 Task: Add the task  Upgrade and migrate company file storage to a cloud-based solution to the section Burnout Burner in the project AgileFlow and add a Due Date to the respective task as 2023/10/04
Action: Mouse moved to (40, 411)
Screenshot: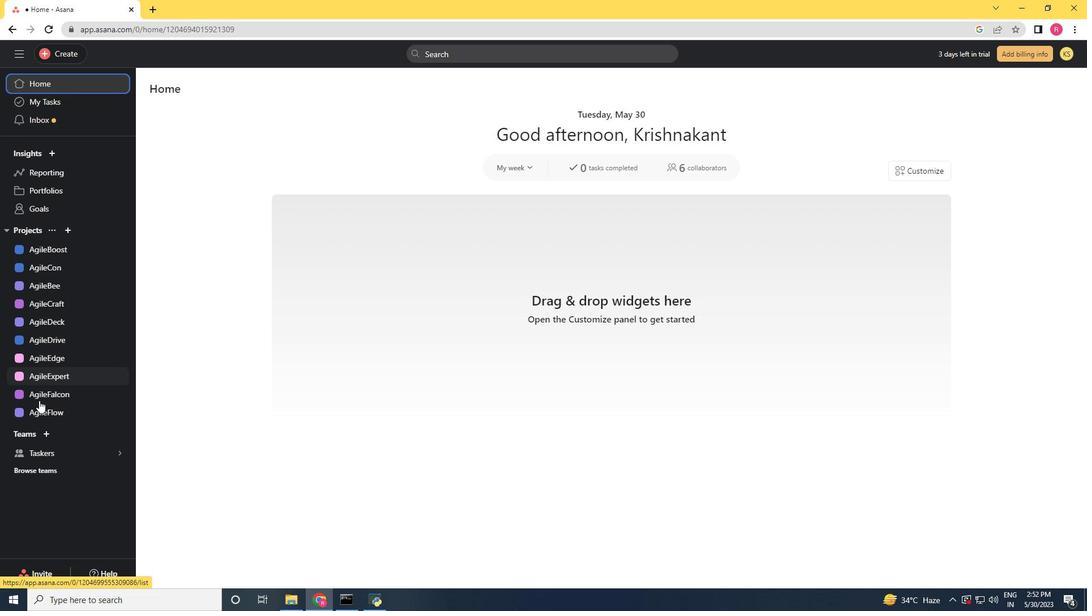 
Action: Mouse pressed left at (40, 411)
Screenshot: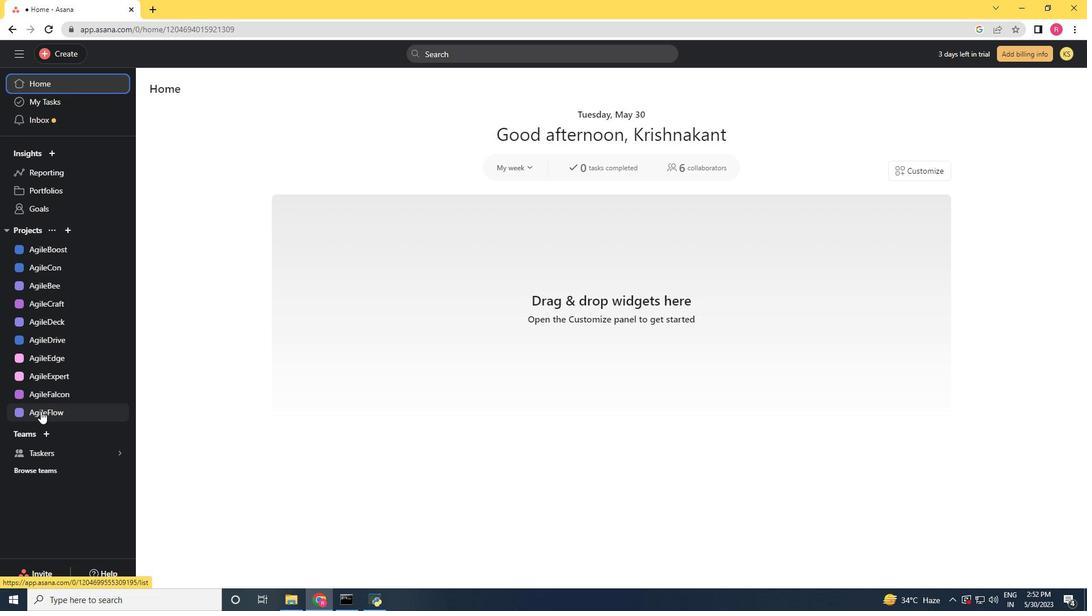 
Action: Mouse moved to (396, 400)
Screenshot: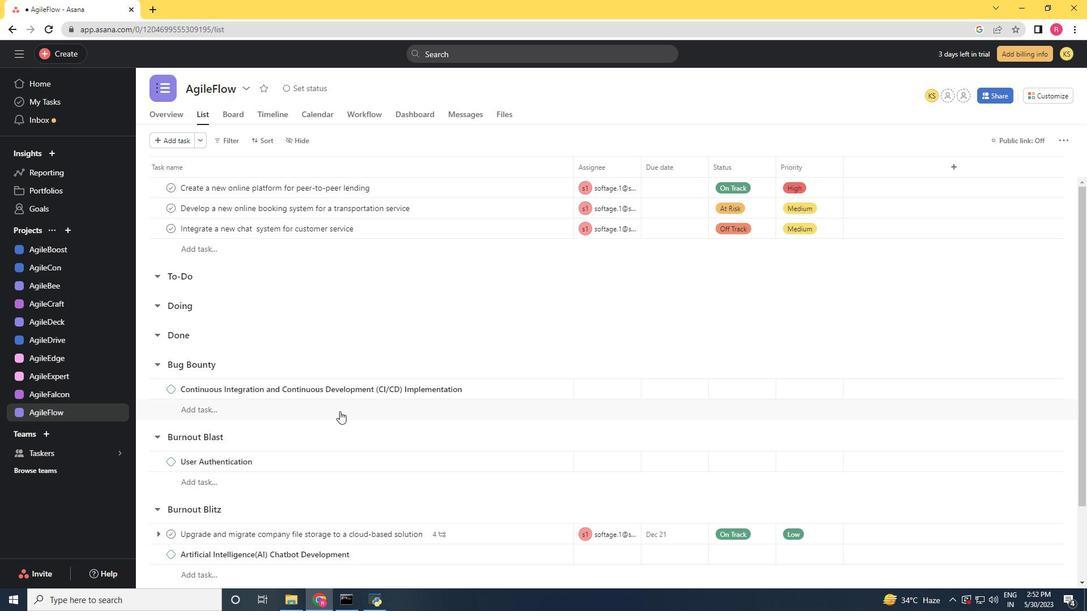 
Action: Mouse scrolled (396, 400) with delta (0, 0)
Screenshot: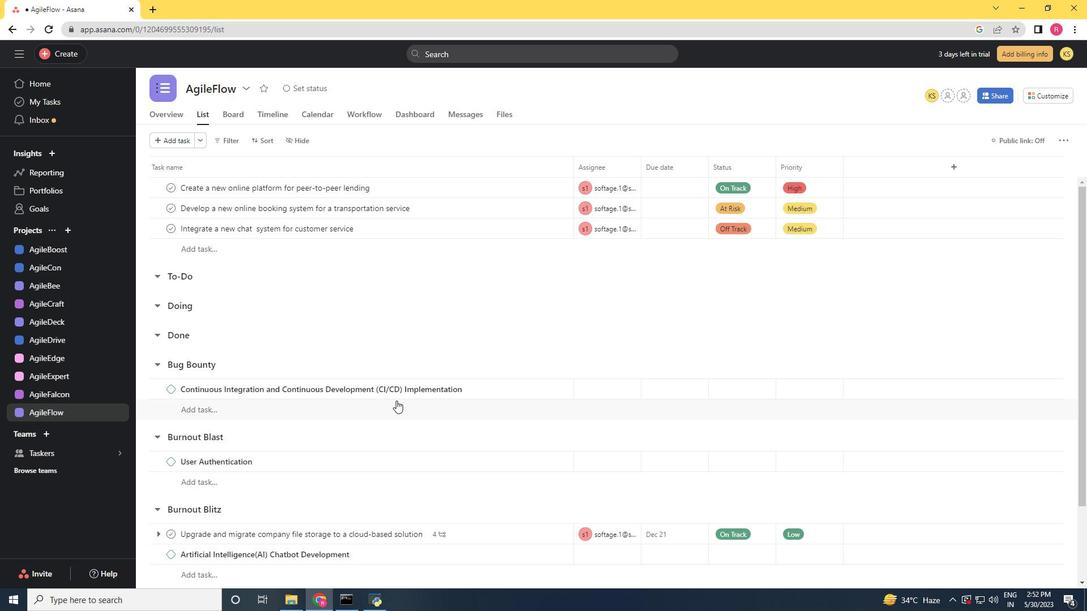 
Action: Mouse scrolled (396, 400) with delta (0, 0)
Screenshot: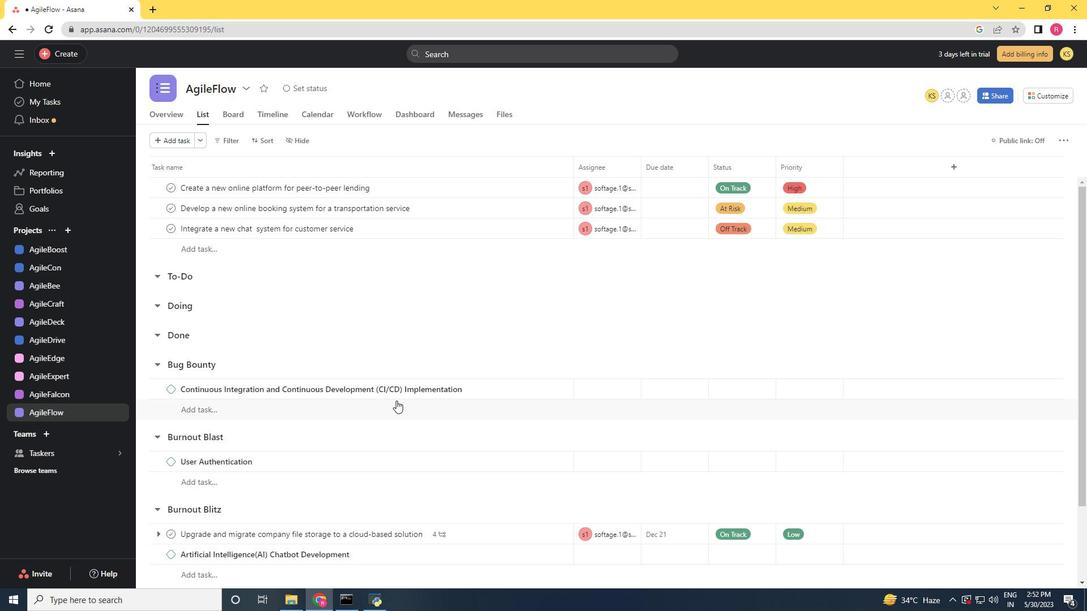 
Action: Mouse scrolled (396, 400) with delta (0, 0)
Screenshot: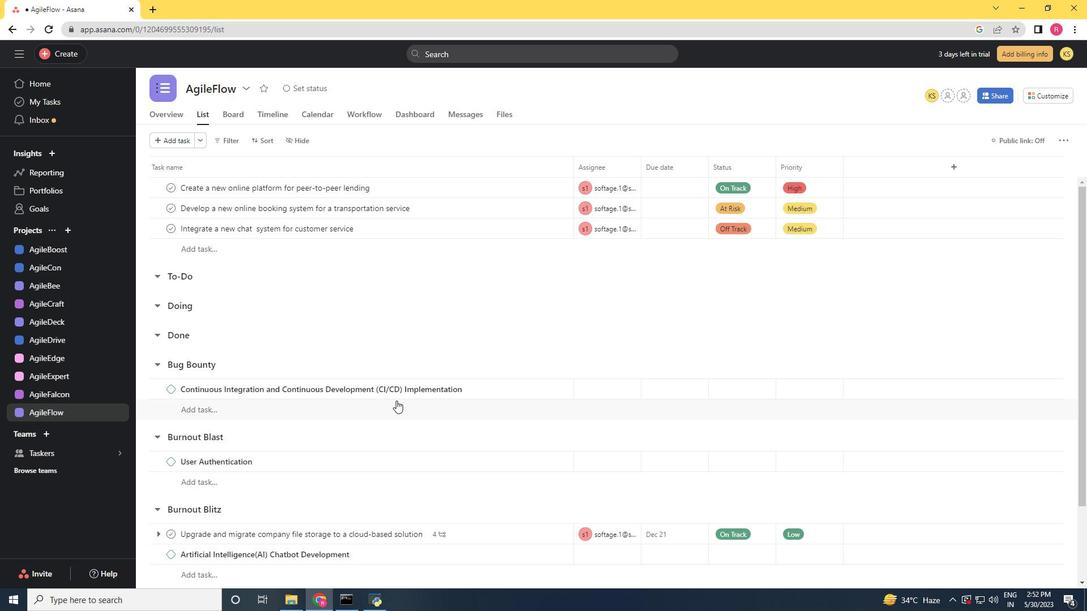 
Action: Mouse scrolled (396, 400) with delta (0, 0)
Screenshot: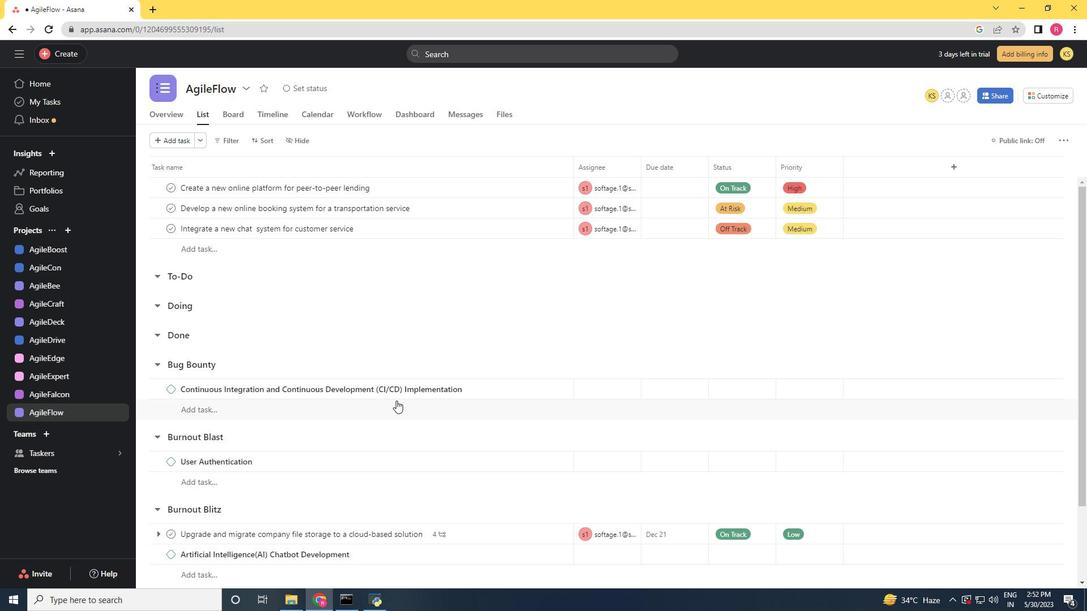 
Action: Mouse scrolled (396, 400) with delta (0, 0)
Screenshot: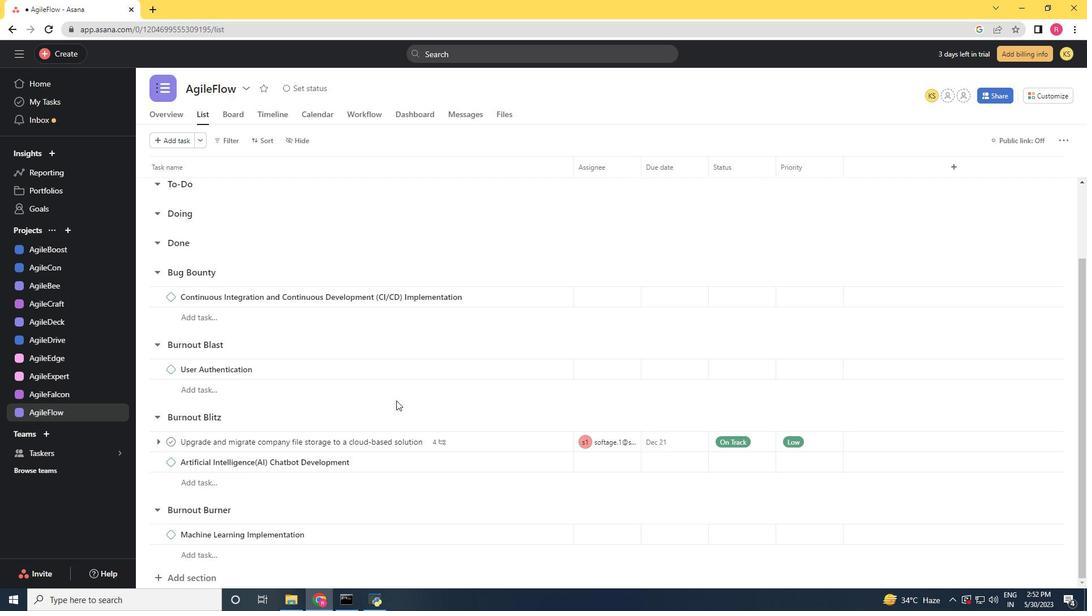 
Action: Mouse scrolled (396, 400) with delta (0, 0)
Screenshot: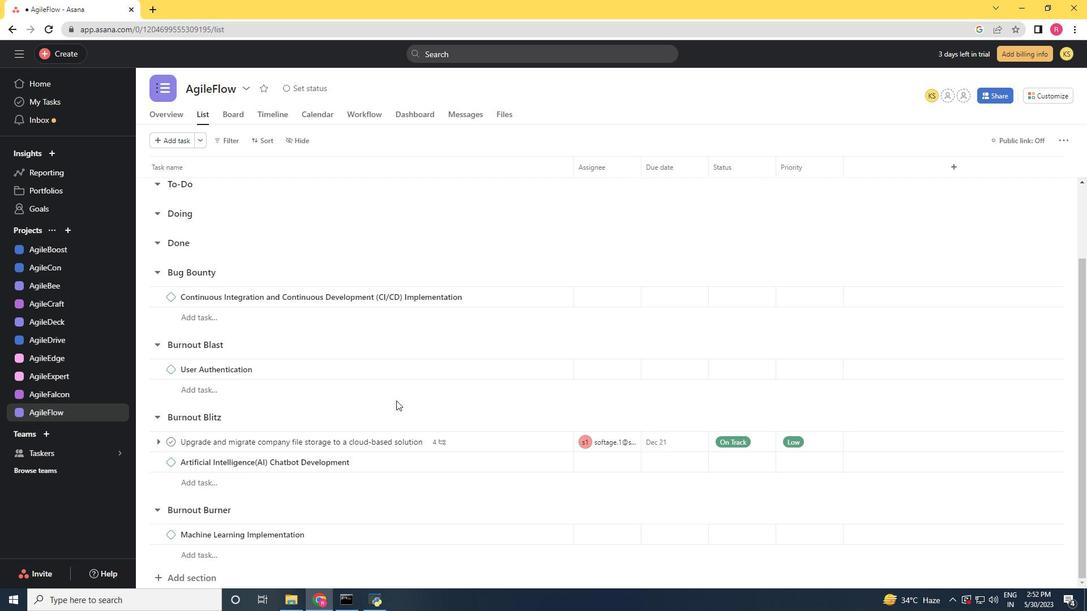 
Action: Mouse scrolled (396, 400) with delta (0, 0)
Screenshot: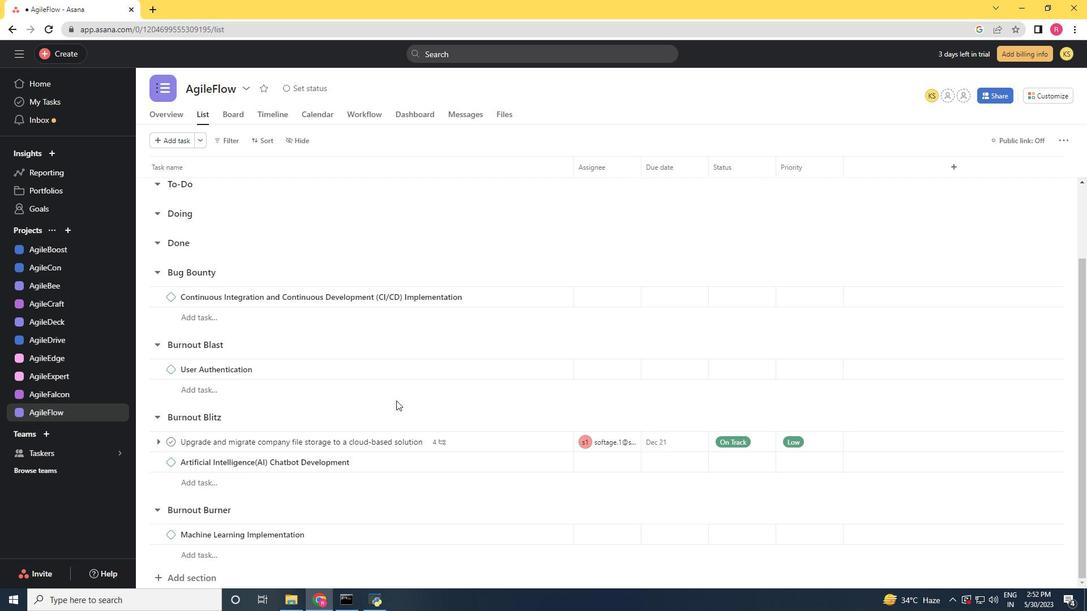 
Action: Mouse scrolled (396, 400) with delta (0, 0)
Screenshot: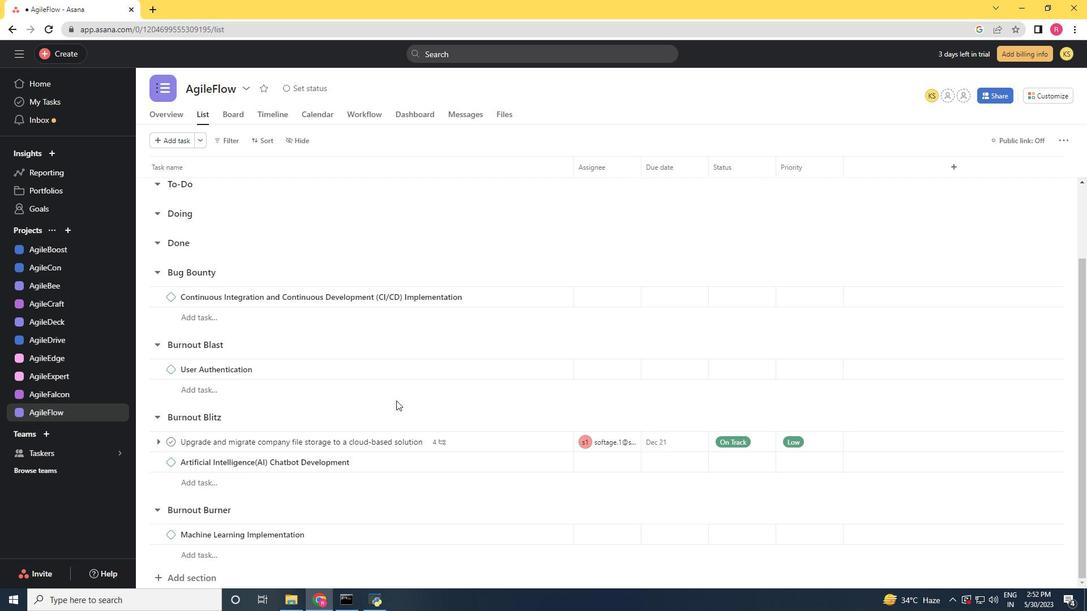 
Action: Mouse moved to (546, 441)
Screenshot: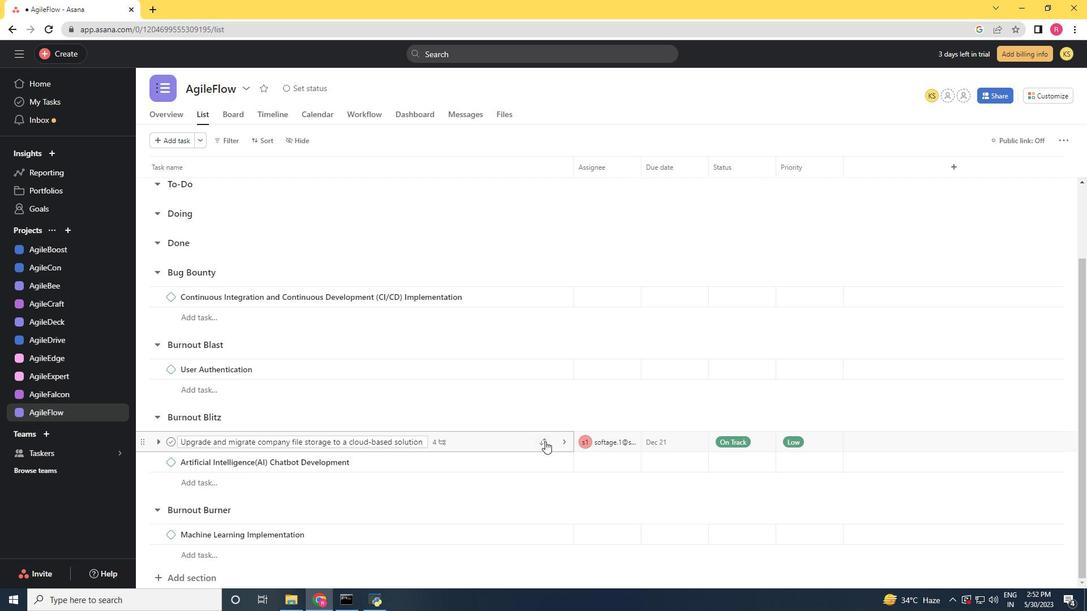
Action: Mouse pressed left at (546, 441)
Screenshot: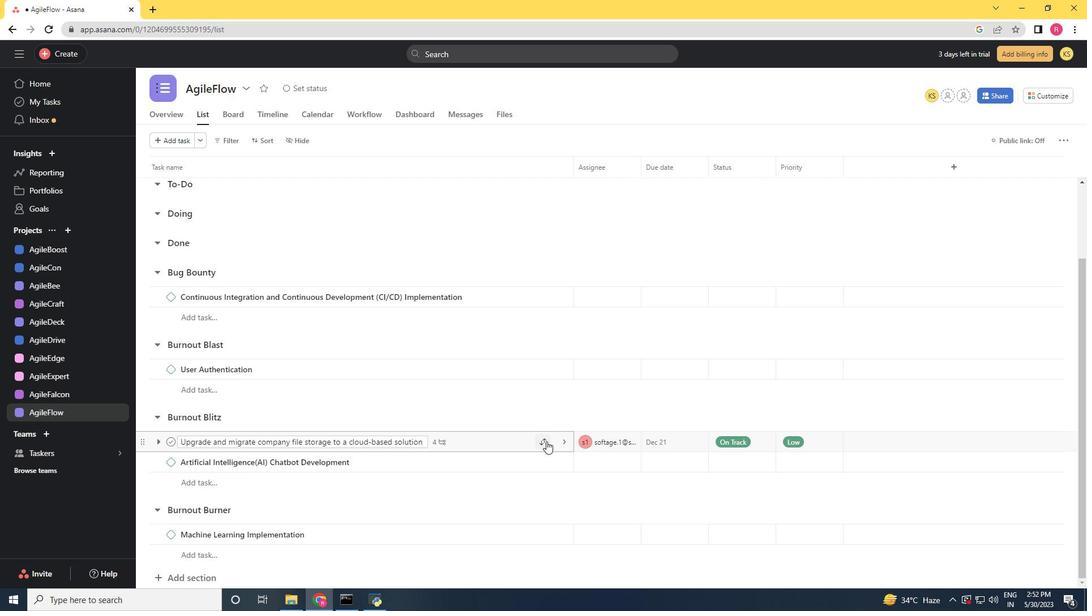 
Action: Mouse moved to (532, 424)
Screenshot: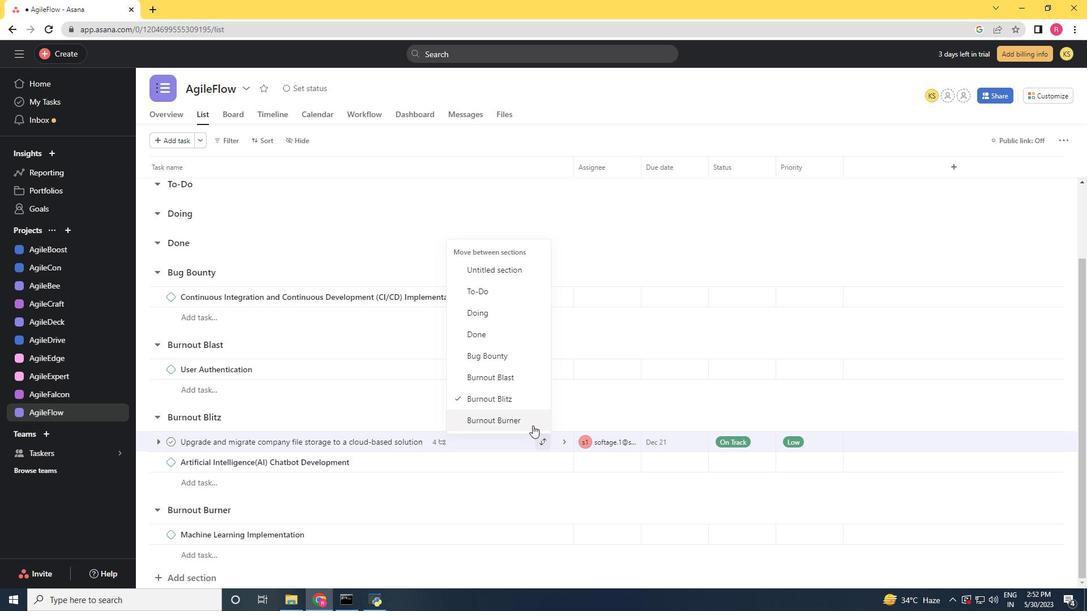 
Action: Mouse pressed left at (532, 424)
Screenshot: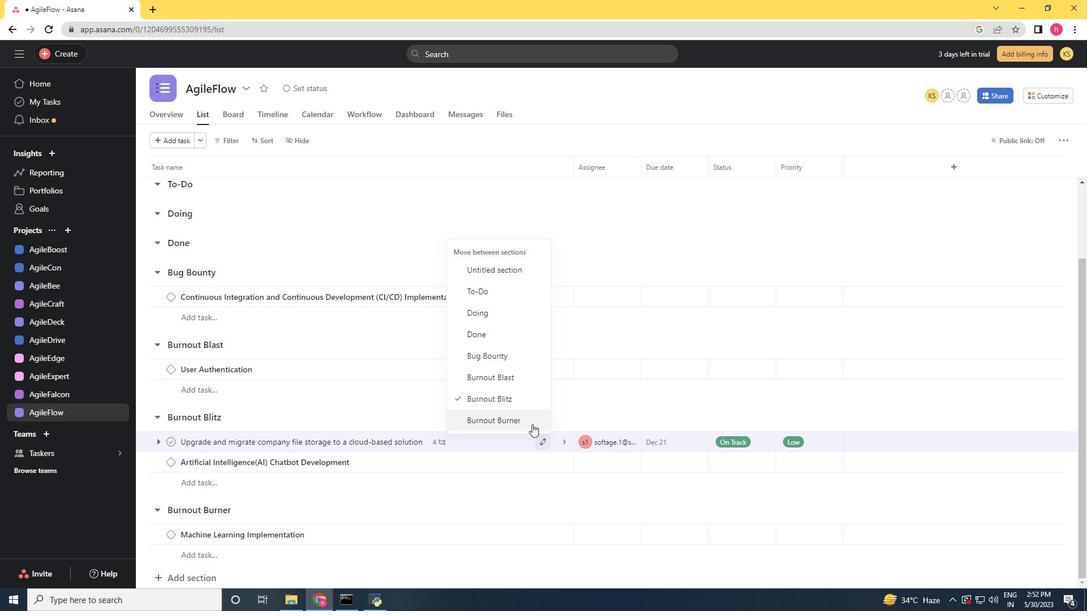 
Action: Mouse scrolled (532, 424) with delta (0, 0)
Screenshot: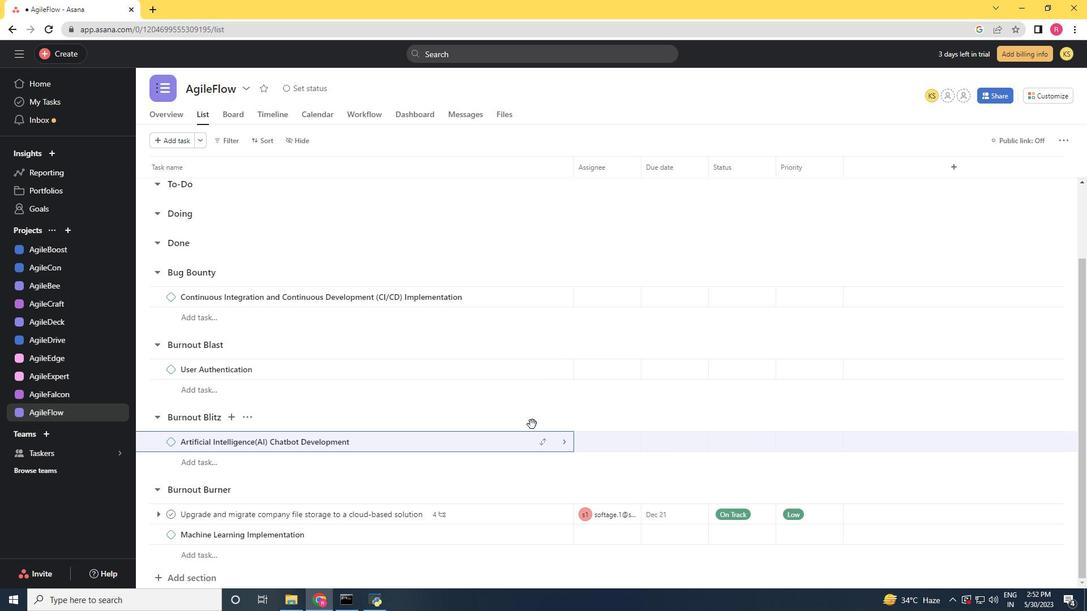 
Action: Mouse scrolled (532, 424) with delta (0, 0)
Screenshot: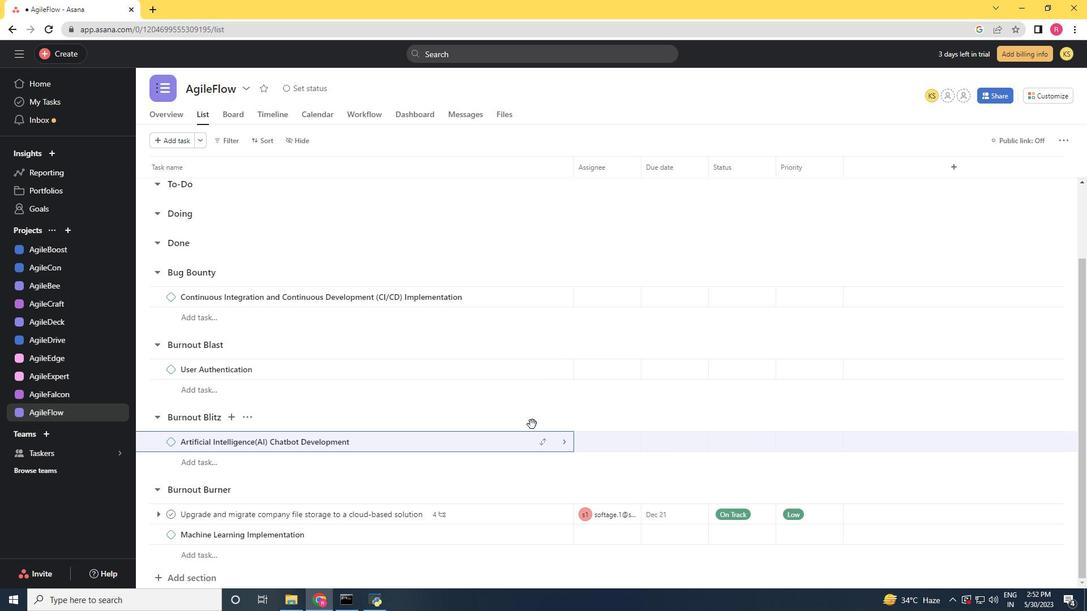 
Action: Mouse scrolled (532, 424) with delta (0, 0)
Screenshot: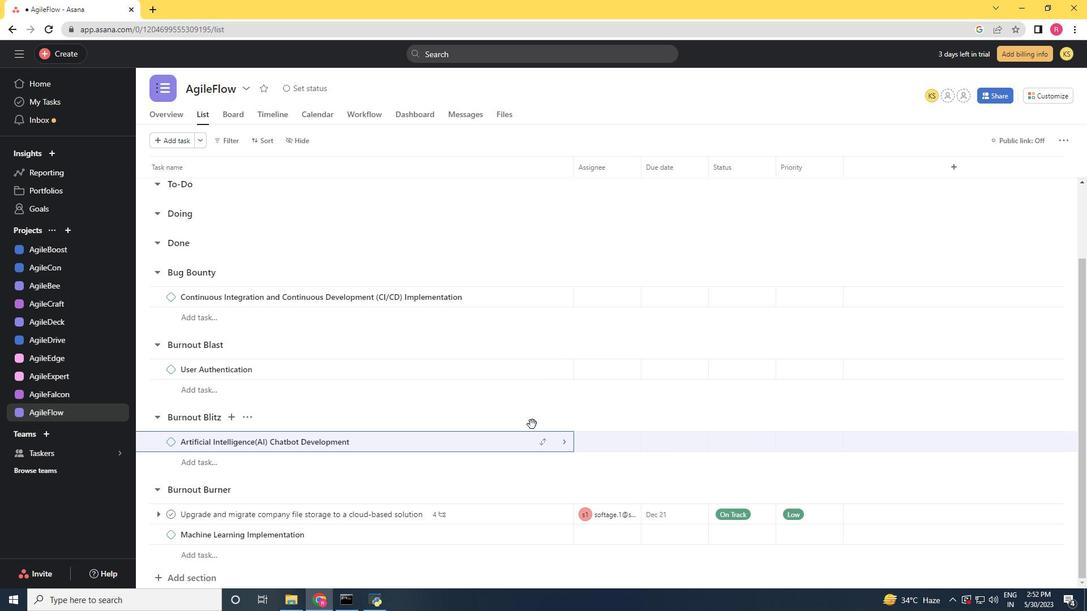 
Action: Mouse scrolled (532, 424) with delta (0, 0)
Screenshot: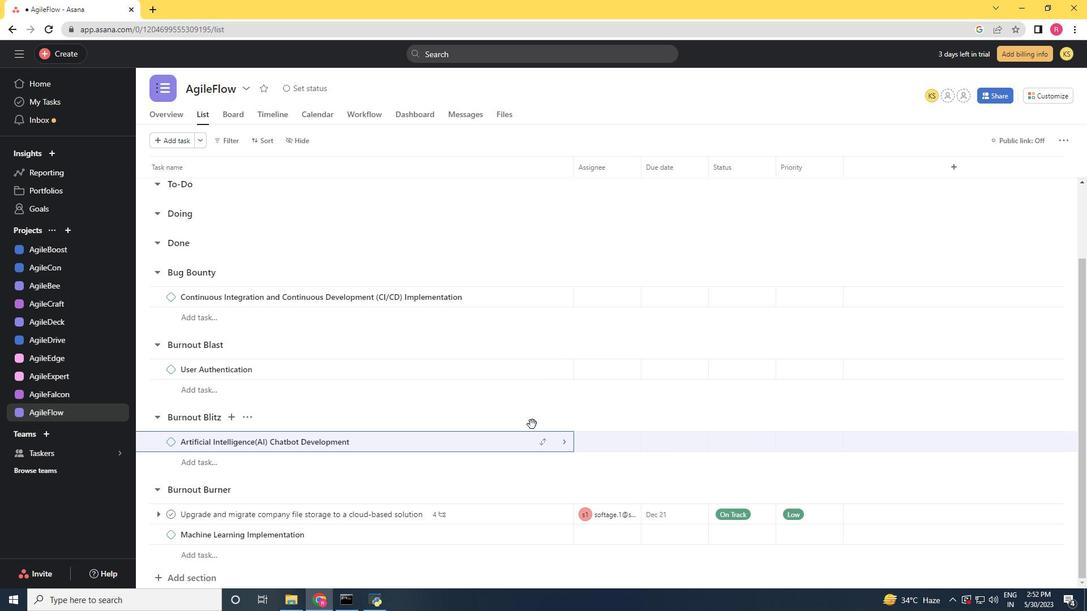 
Action: Mouse scrolled (532, 424) with delta (0, 0)
Screenshot: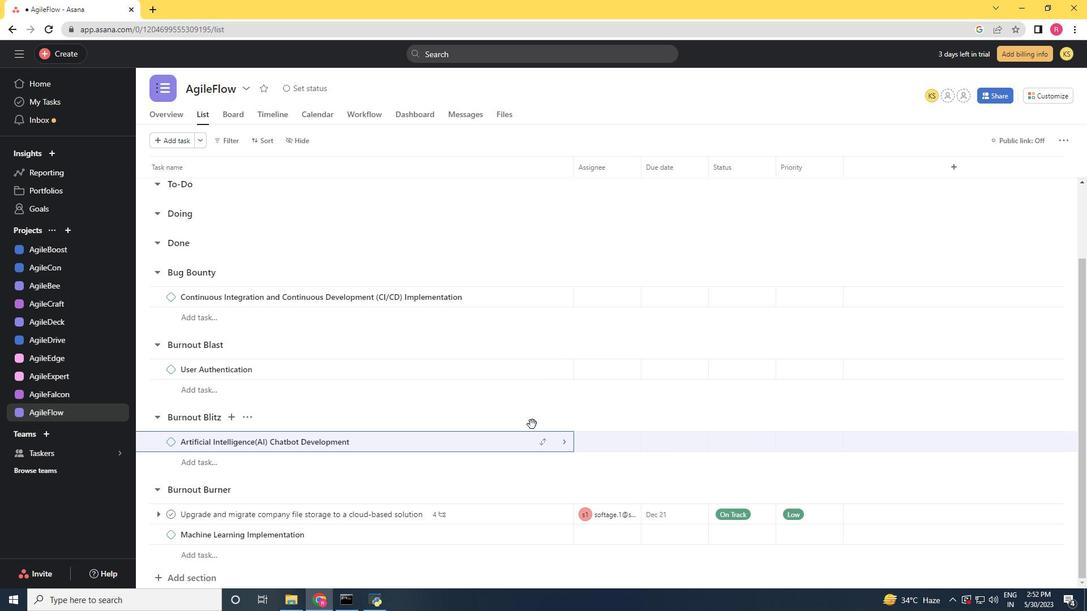 
Action: Mouse moved to (509, 508)
Screenshot: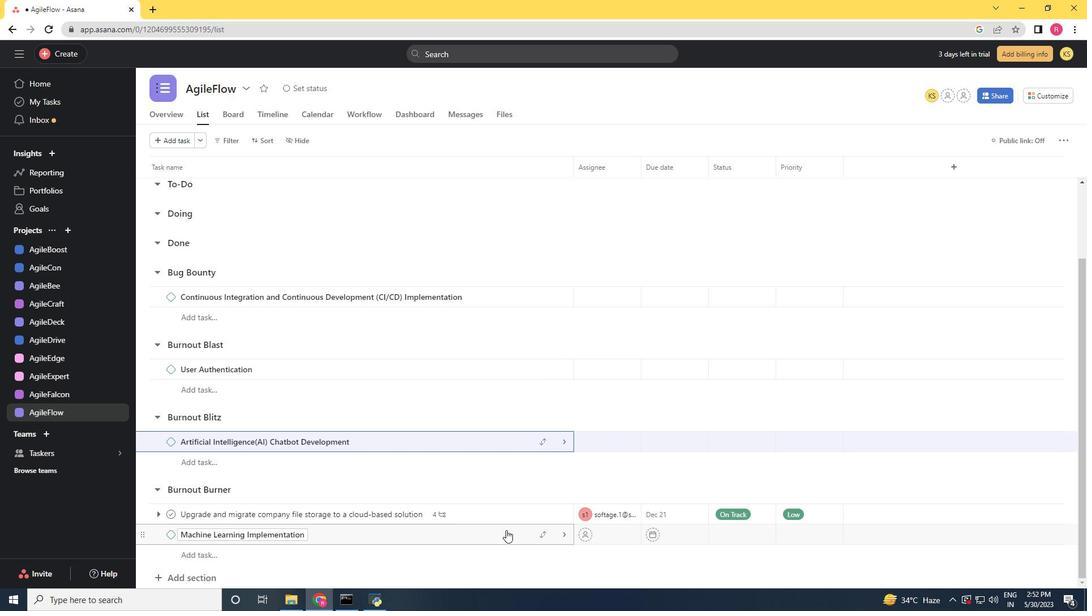 
Action: Mouse pressed left at (509, 508)
Screenshot: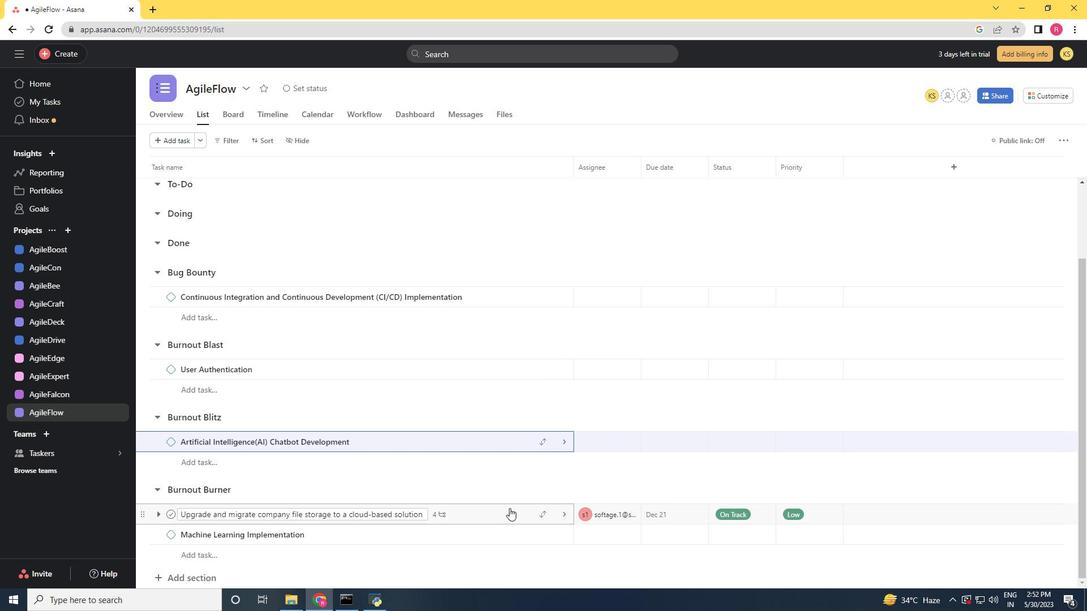 
Action: Mouse moved to (827, 240)
Screenshot: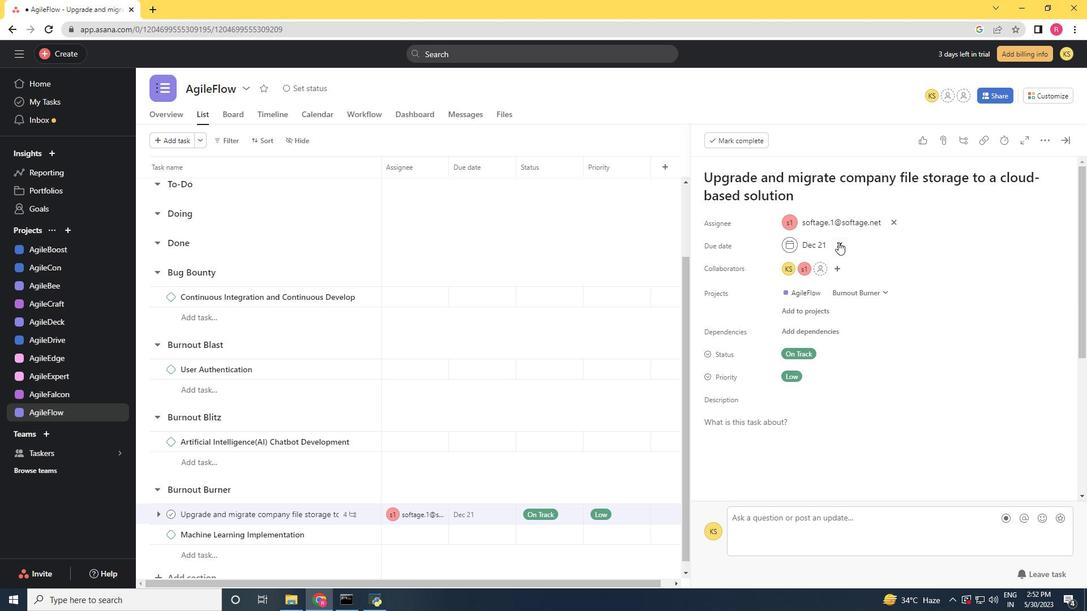 
Action: Mouse pressed left at (827, 240)
Screenshot: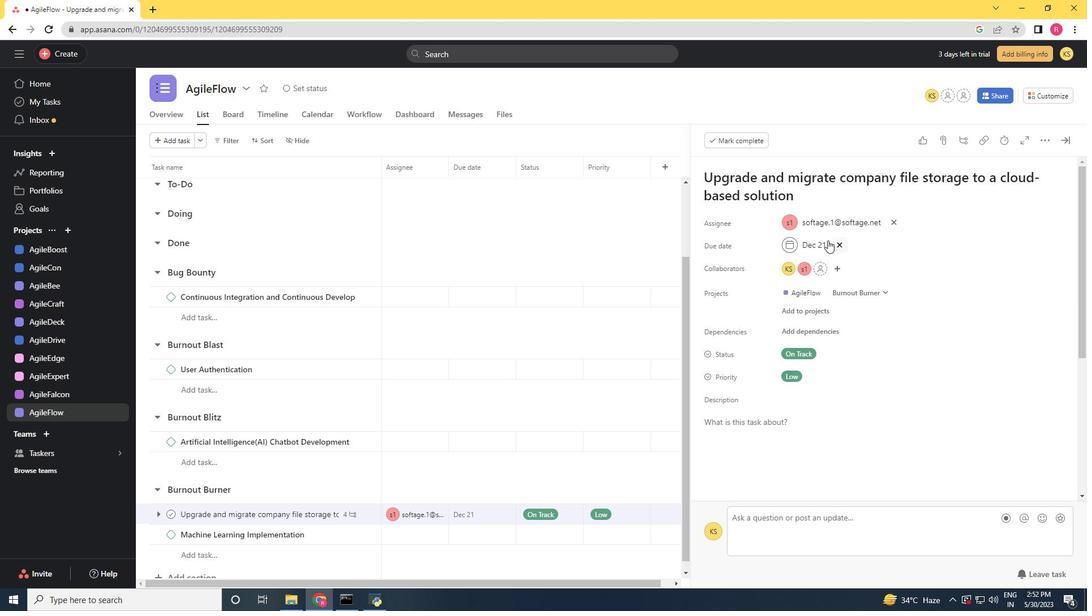 
Action: Mouse moved to (797, 298)
Screenshot: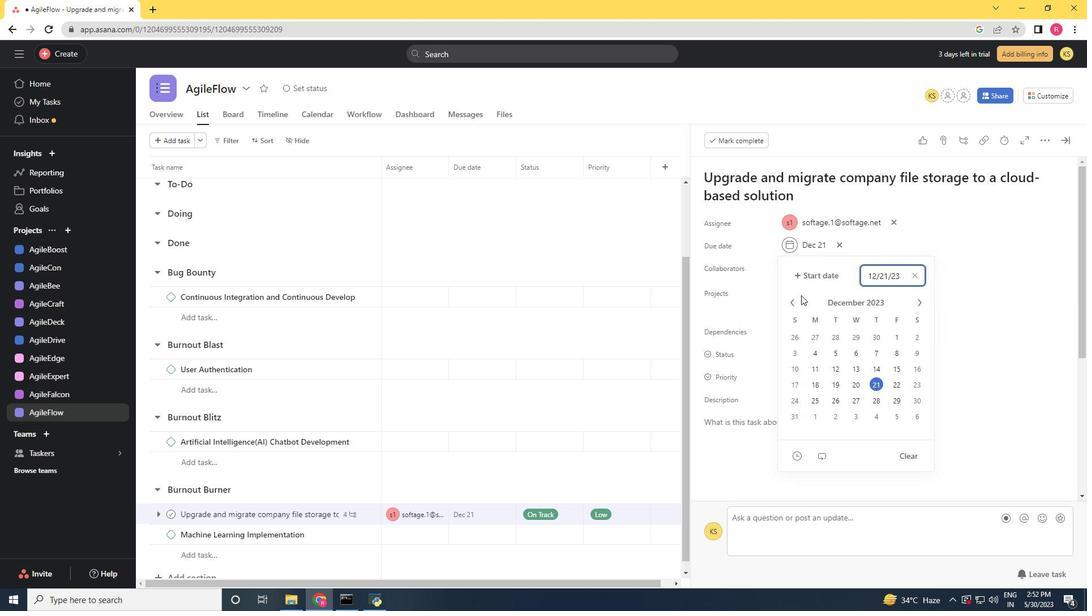 
Action: Mouse pressed left at (797, 298)
Screenshot: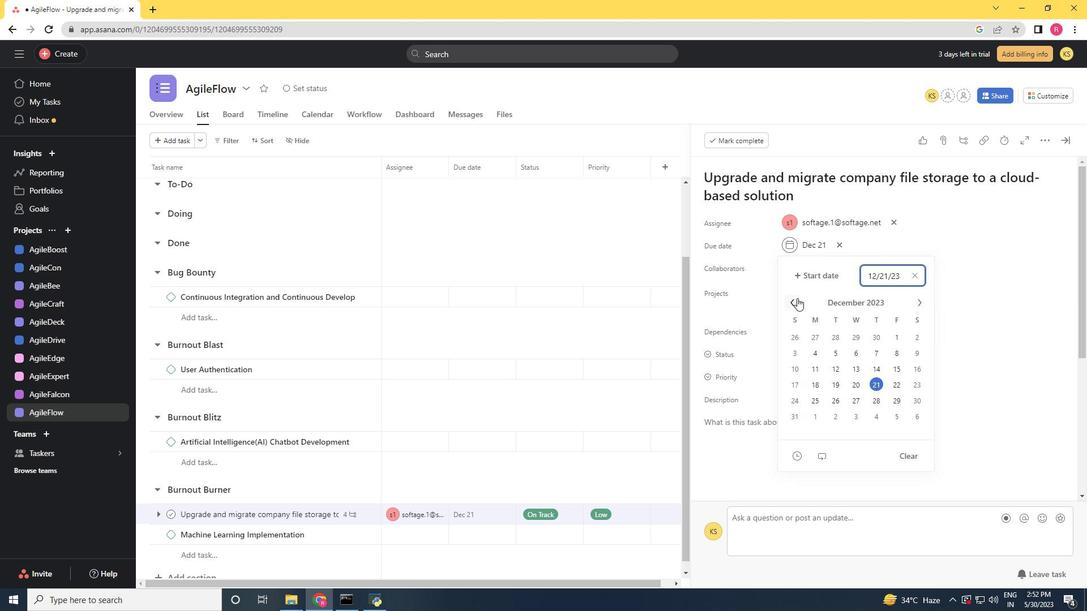 
Action: Mouse pressed left at (797, 298)
Screenshot: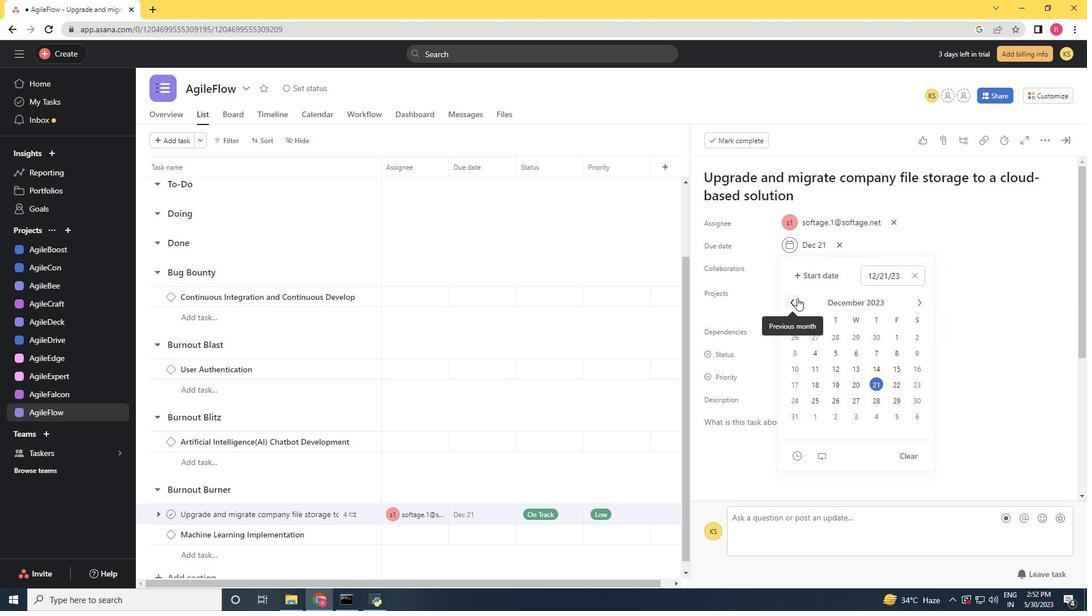 
Action: Mouse moved to (1027, 343)
Screenshot: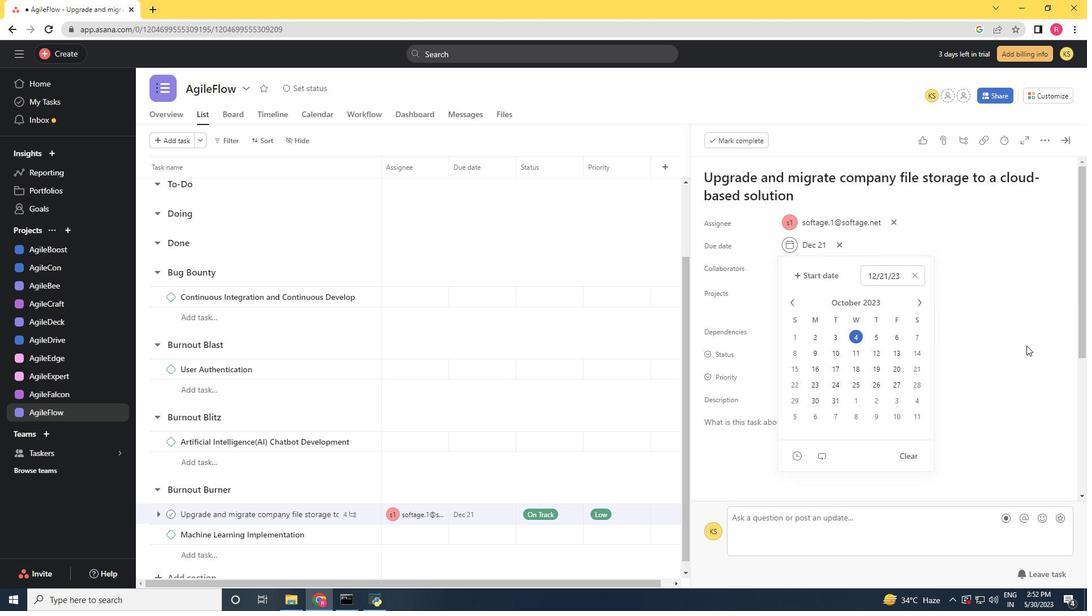 
Action: Mouse pressed left at (1027, 343)
Screenshot: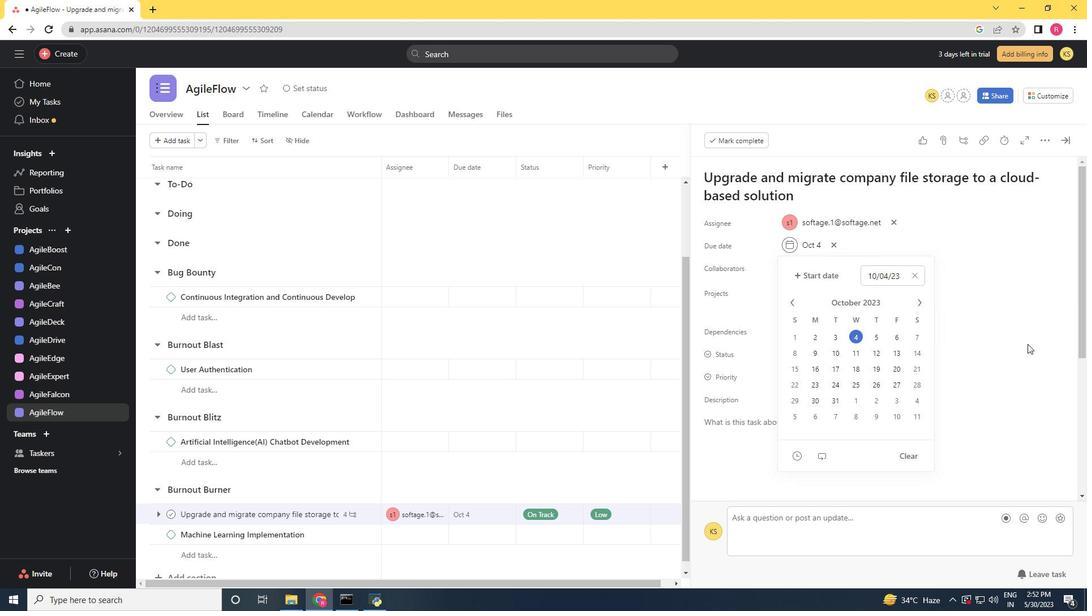 
Action: Mouse moved to (1019, 340)
Screenshot: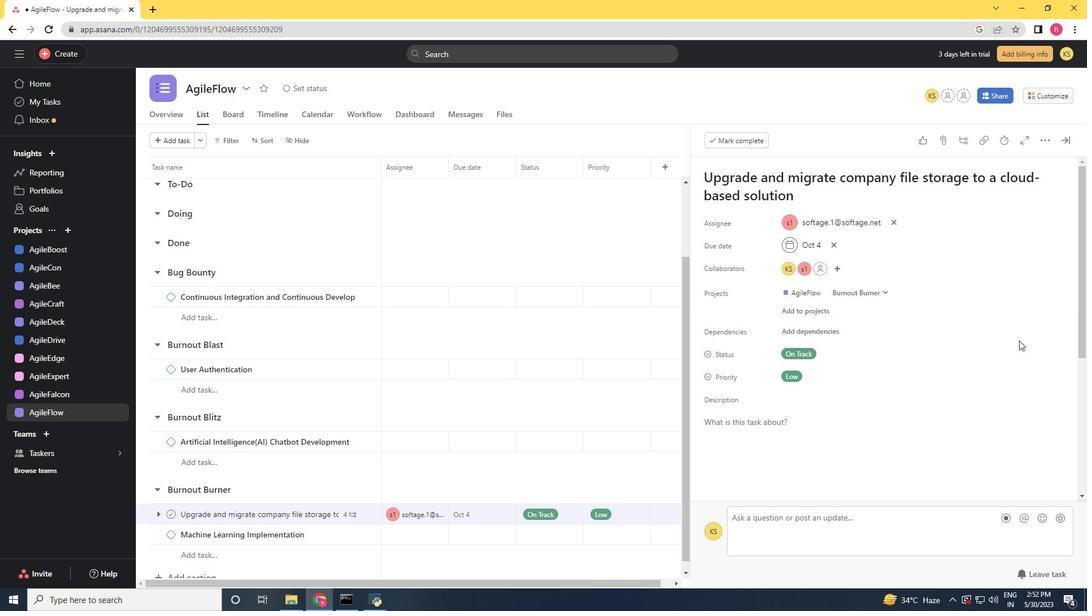 
